 Task: Create a task  Develop a new online tool for online course scheduling , assign it to team member softage.4@softage.net in the project BoostTech and update the status of the task to  Off Track , set the priority of the task to Medium
Action: Mouse moved to (100, 64)
Screenshot: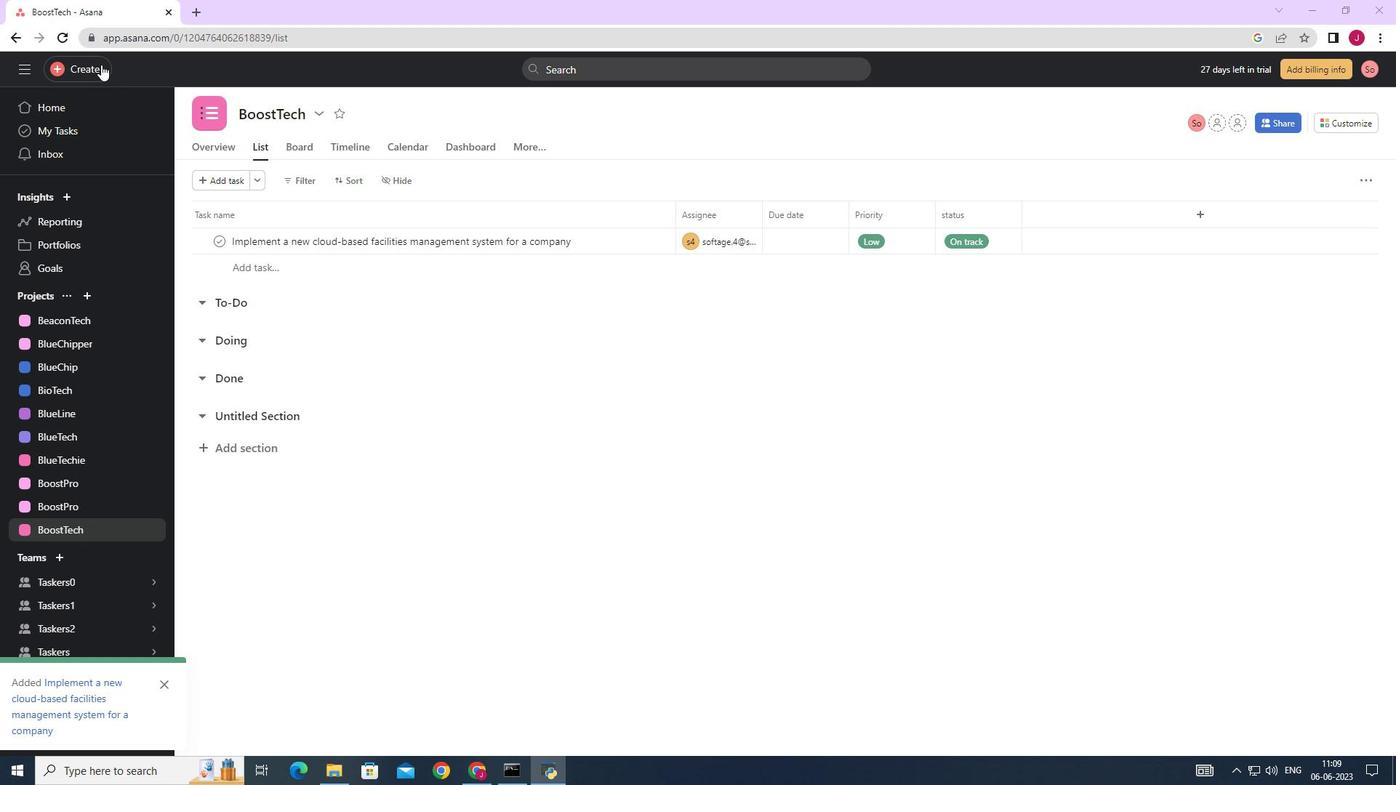 
Action: Mouse pressed left at (100, 64)
Screenshot: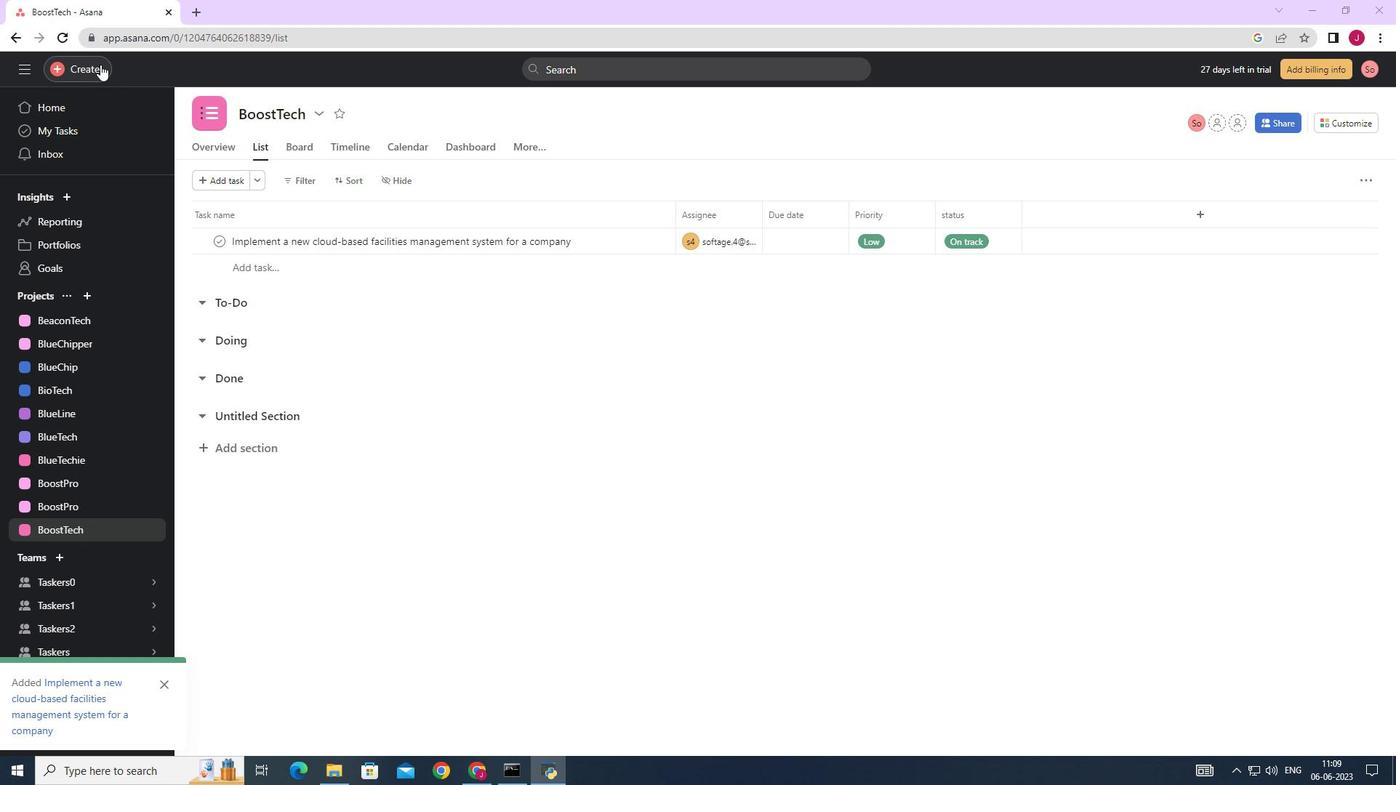 
Action: Mouse moved to (185, 77)
Screenshot: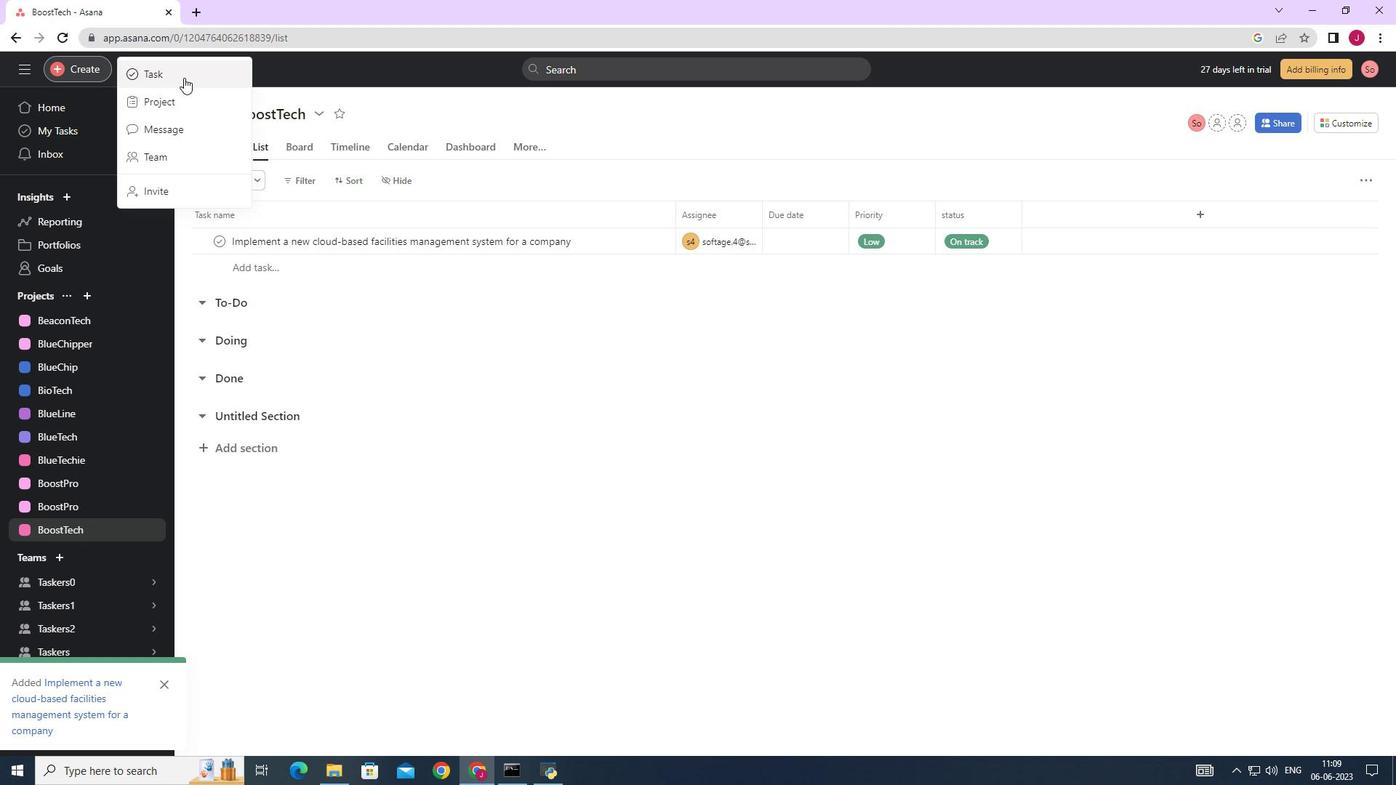 
Action: Mouse pressed left at (185, 77)
Screenshot: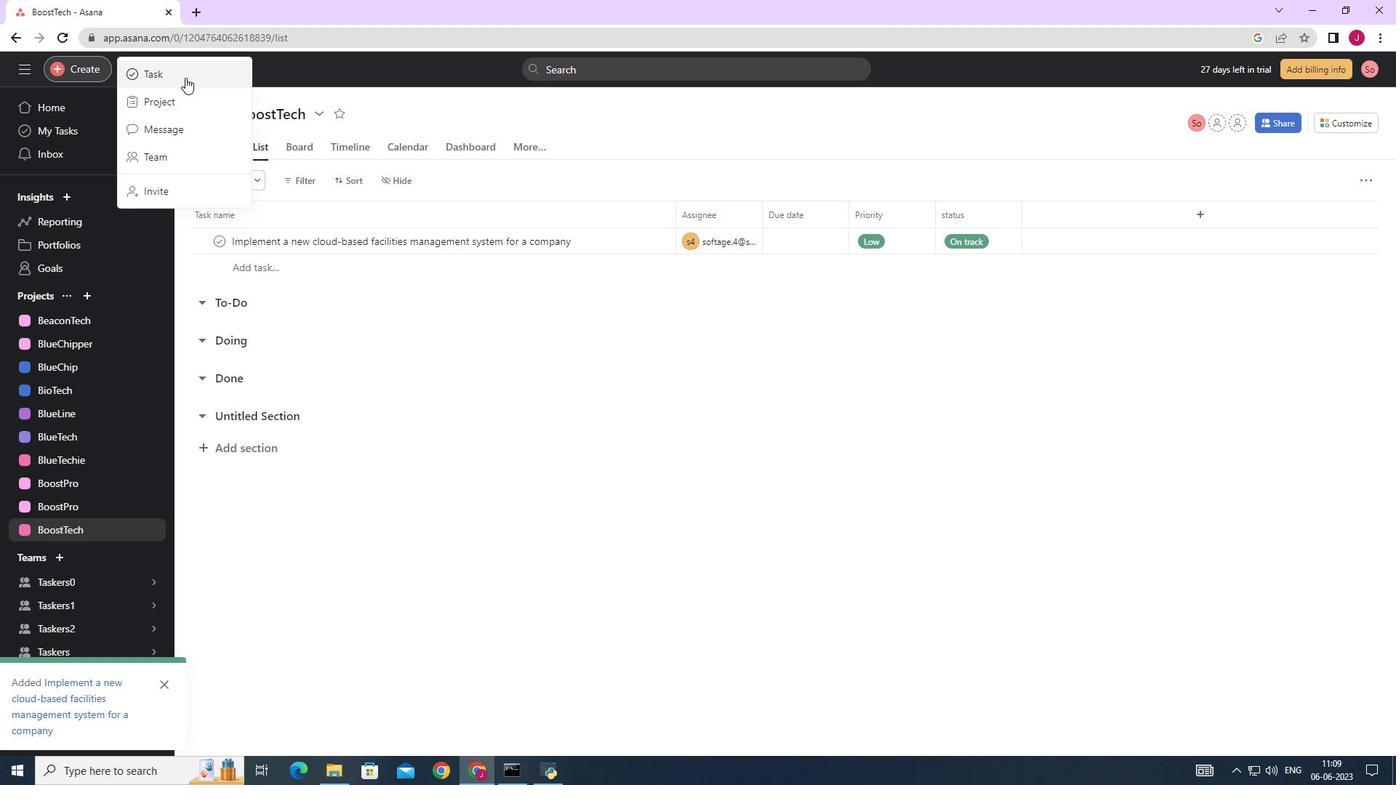 
Action: Mouse moved to (1109, 483)
Screenshot: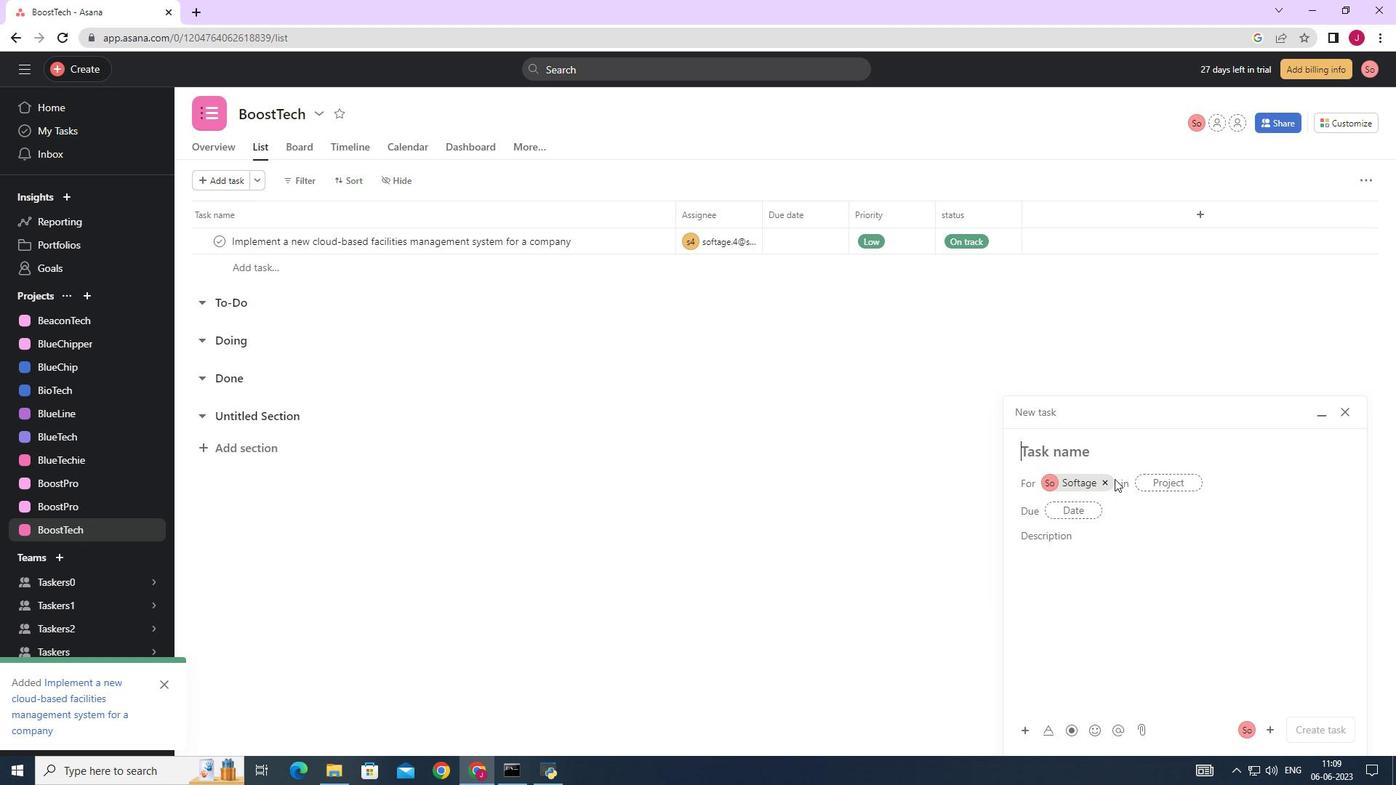 
Action: Mouse pressed left at (1109, 483)
Screenshot: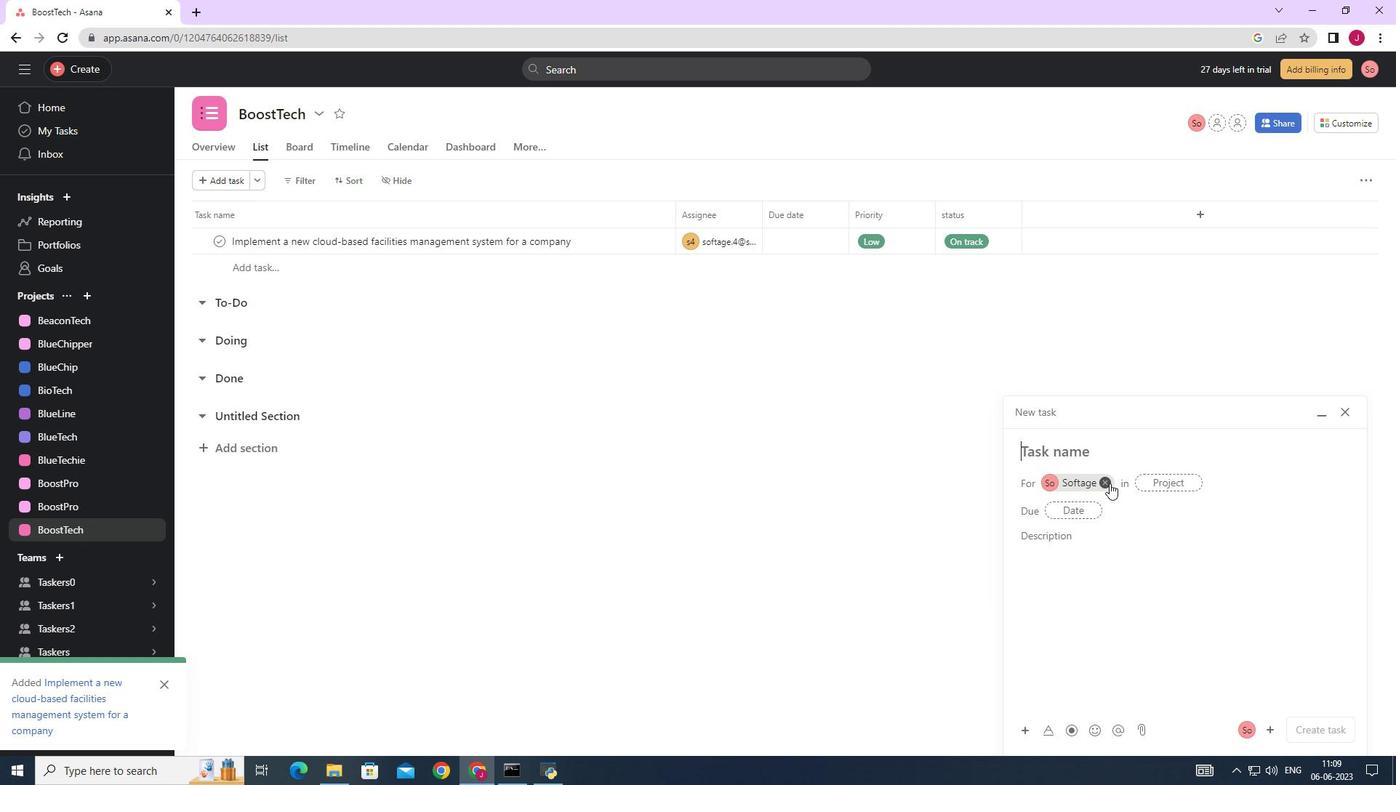 
Action: Mouse moved to (1059, 447)
Screenshot: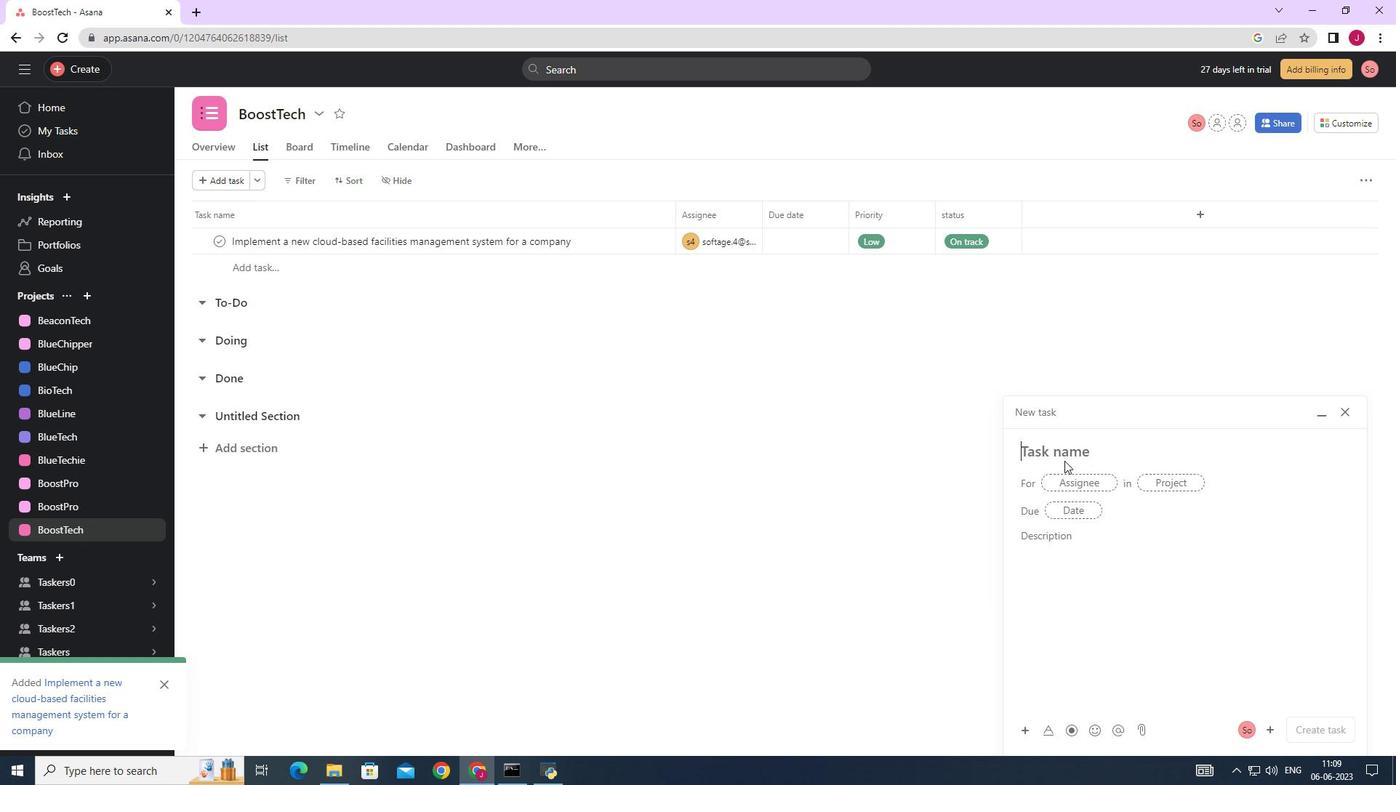 
Action: Mouse pressed left at (1059, 447)
Screenshot: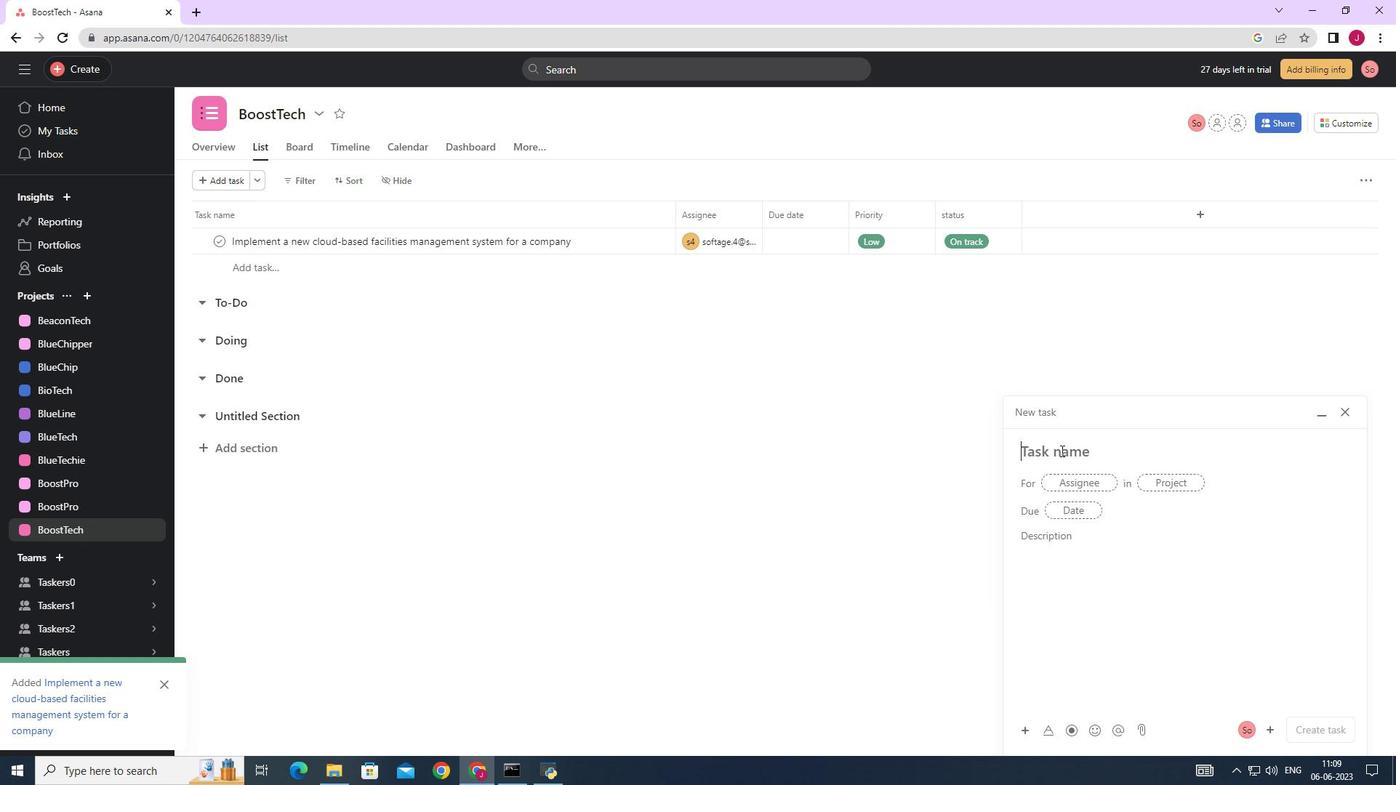 
Action: Key pressed <Key.caps_lock>D<Key.caps_lock>evelop<Key.space>a<Key.space>new<Key.space>tool<Key.space>for<Key.space>online<Key.space>course<Key.space>scheduling
Screenshot: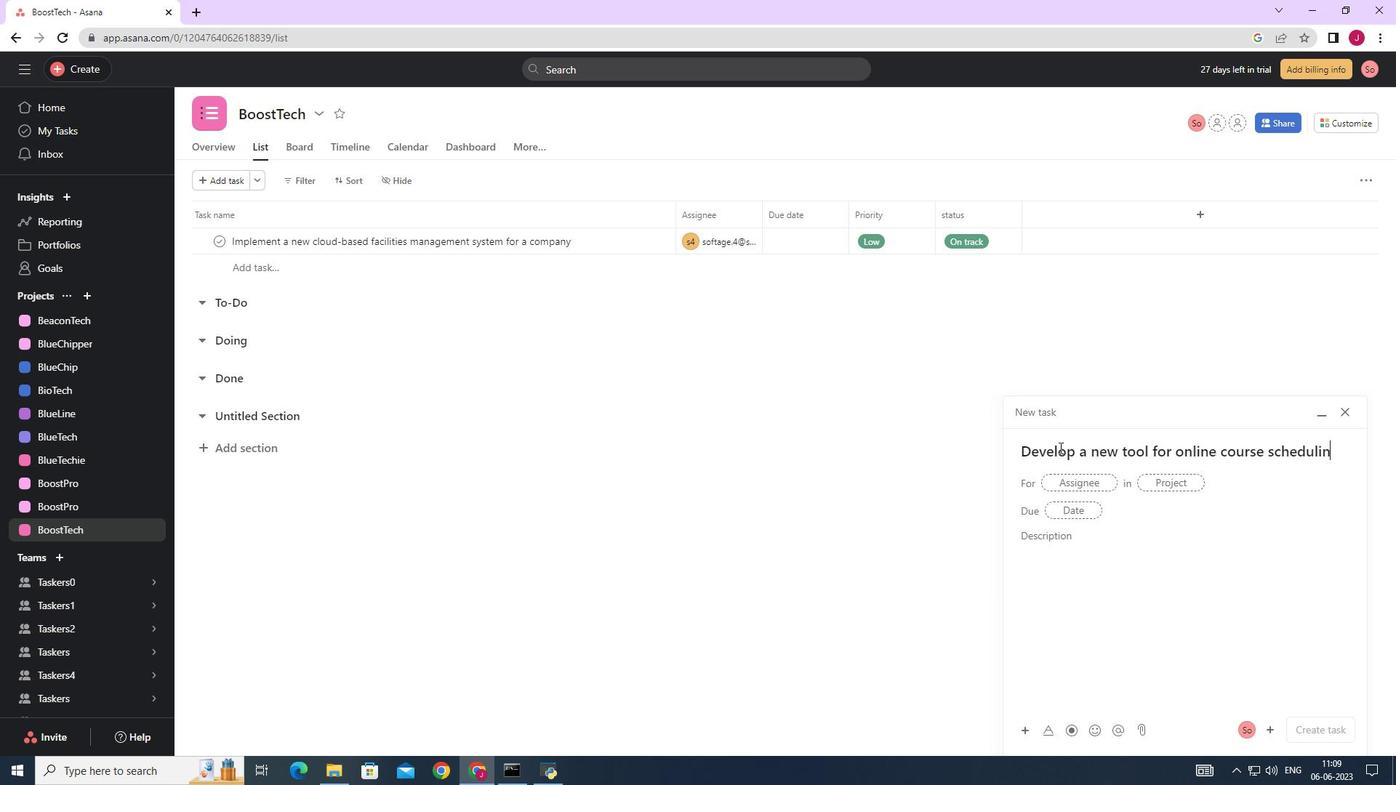 
Action: Mouse moved to (1076, 489)
Screenshot: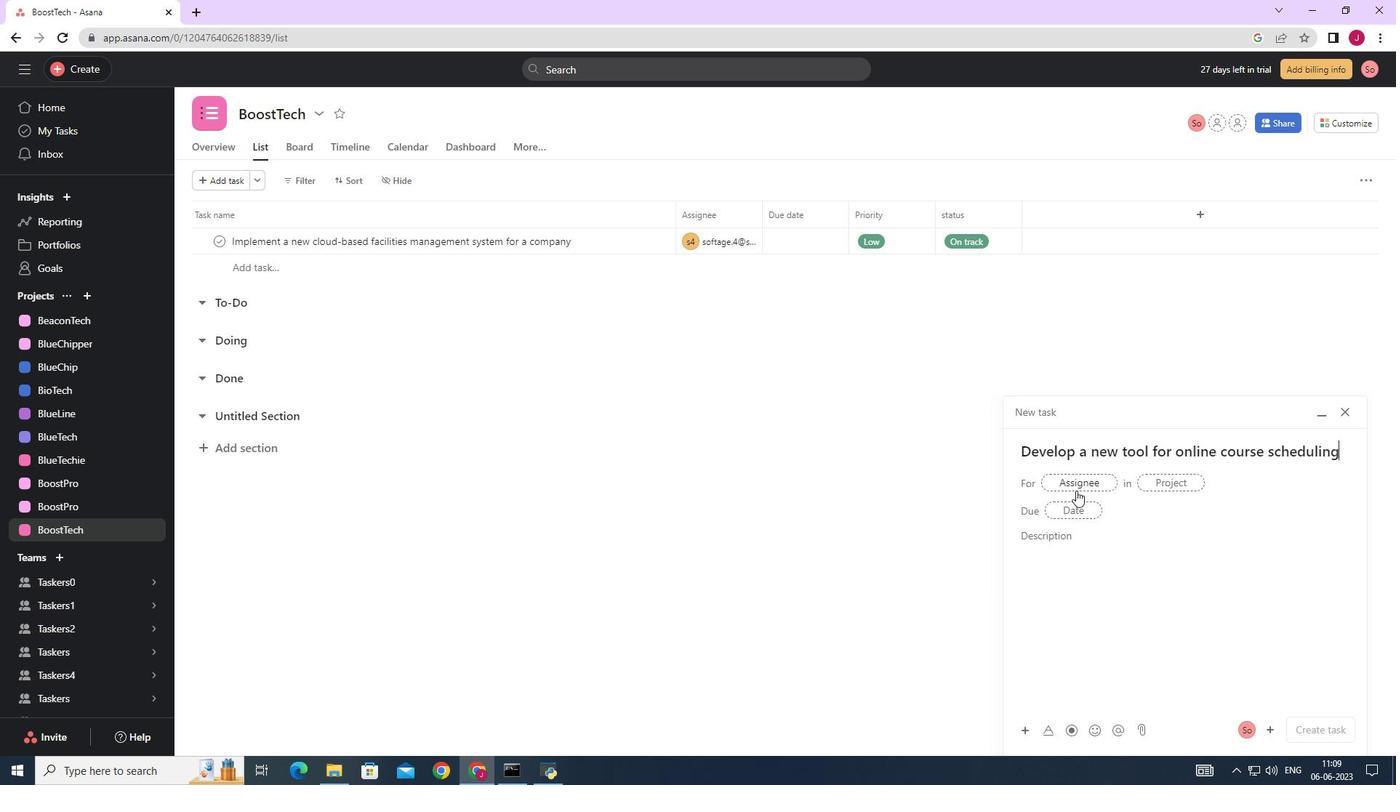 
Action: Mouse pressed left at (1076, 489)
Screenshot: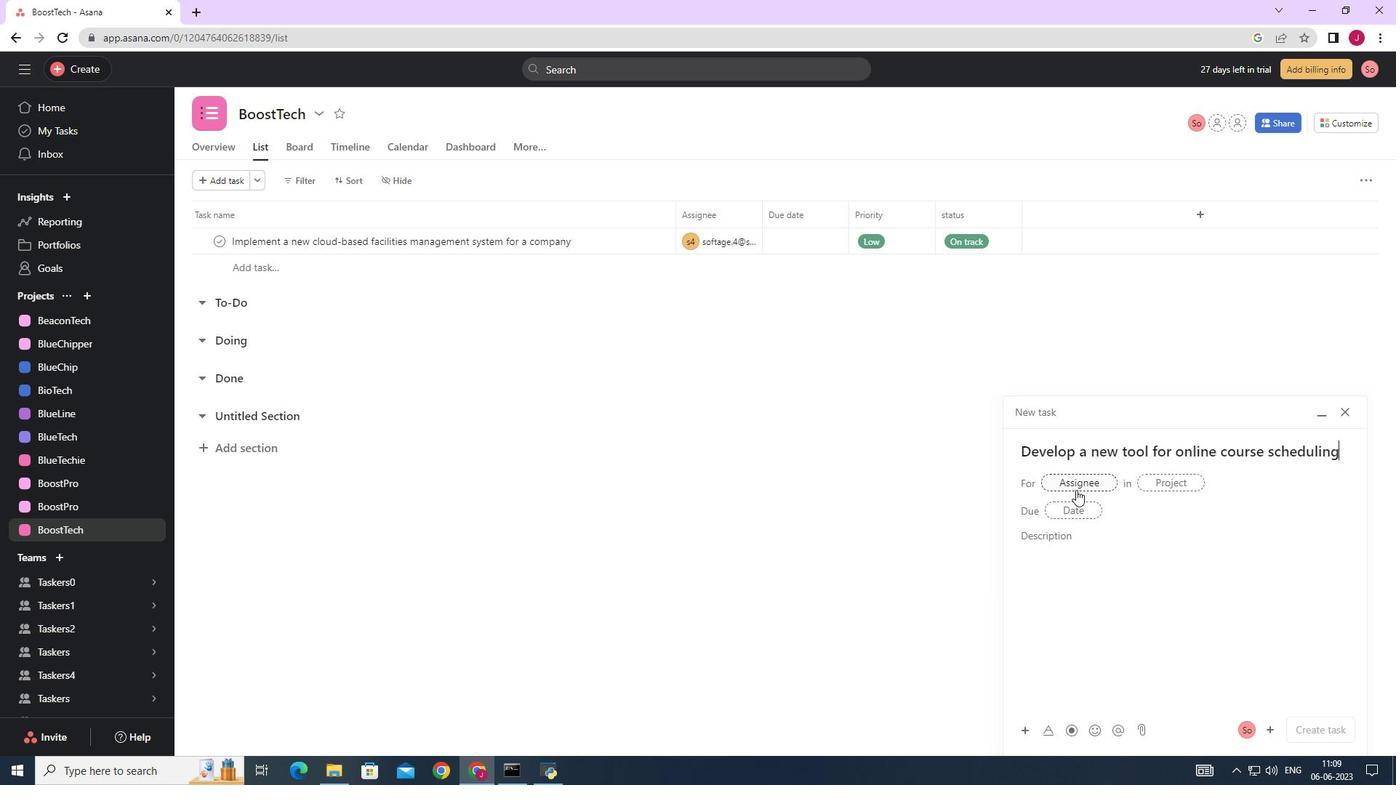
Action: Key pressed softage.4
Screenshot: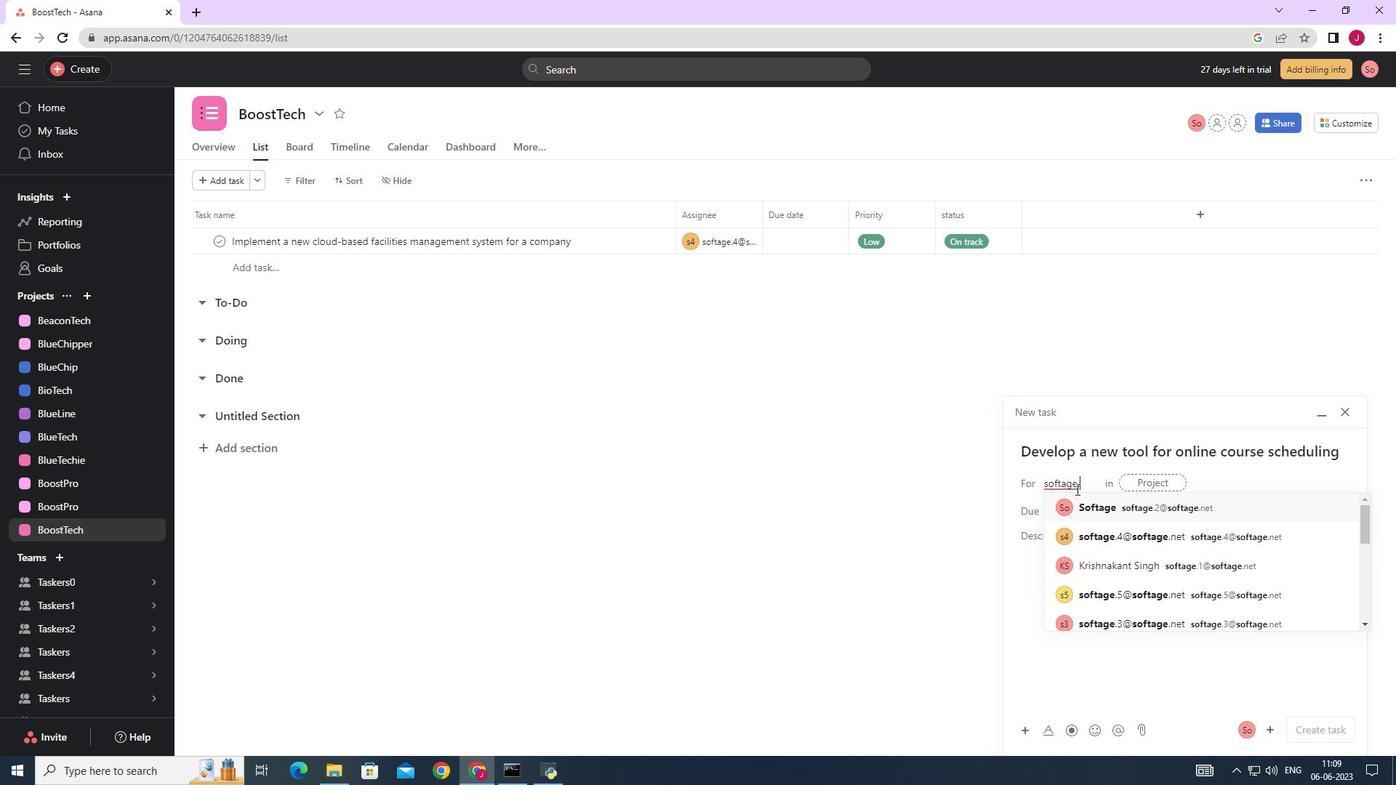 
Action: Mouse moved to (1126, 507)
Screenshot: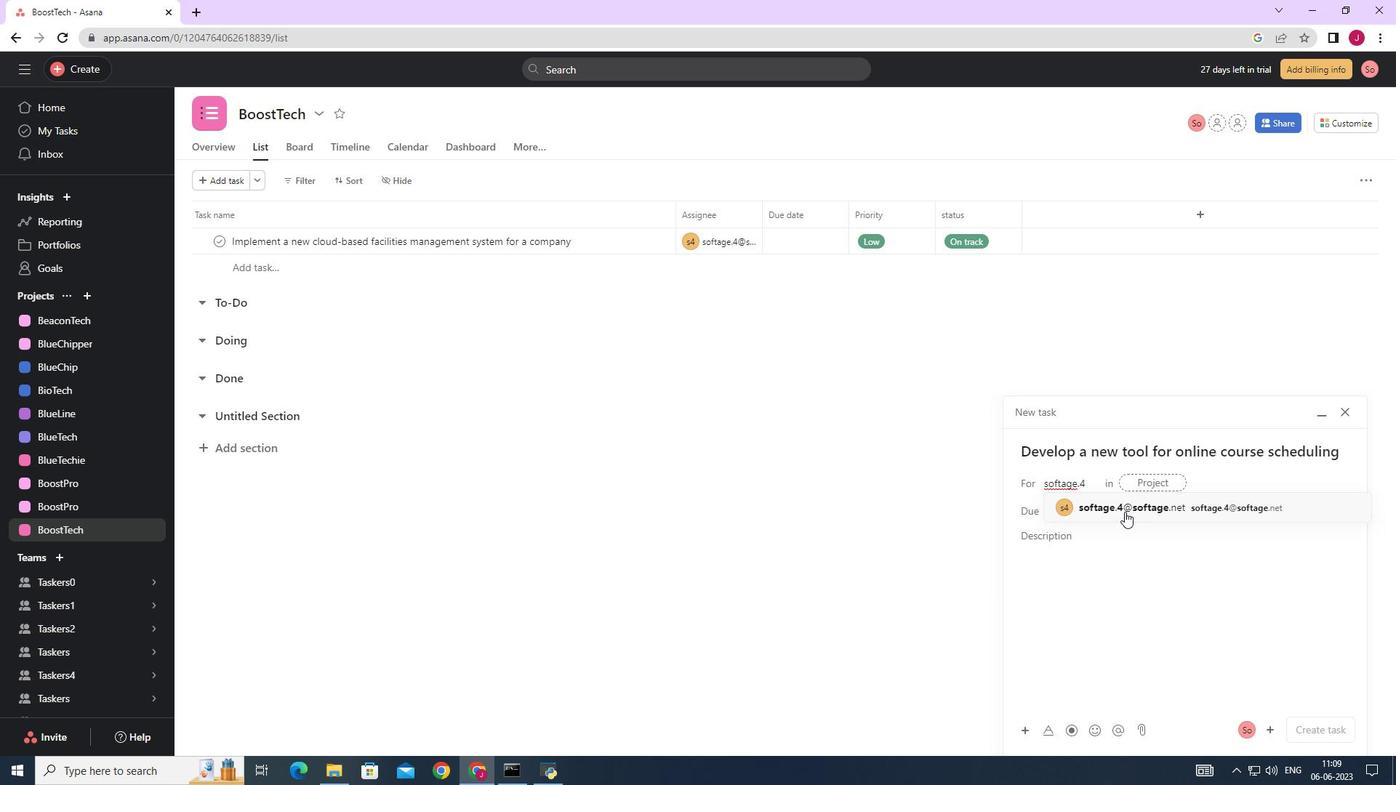 
Action: Mouse pressed left at (1126, 507)
Screenshot: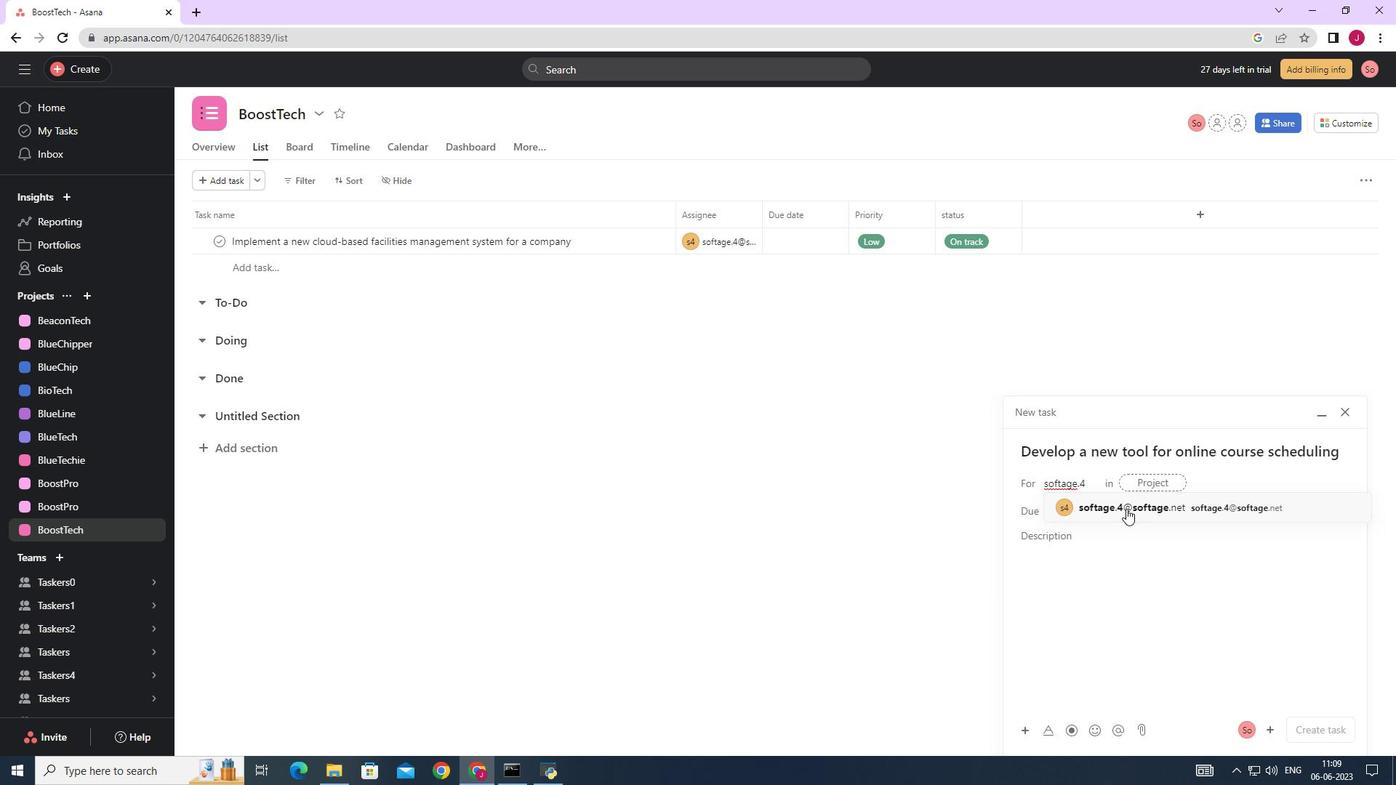 
Action: Mouse moved to (907, 503)
Screenshot: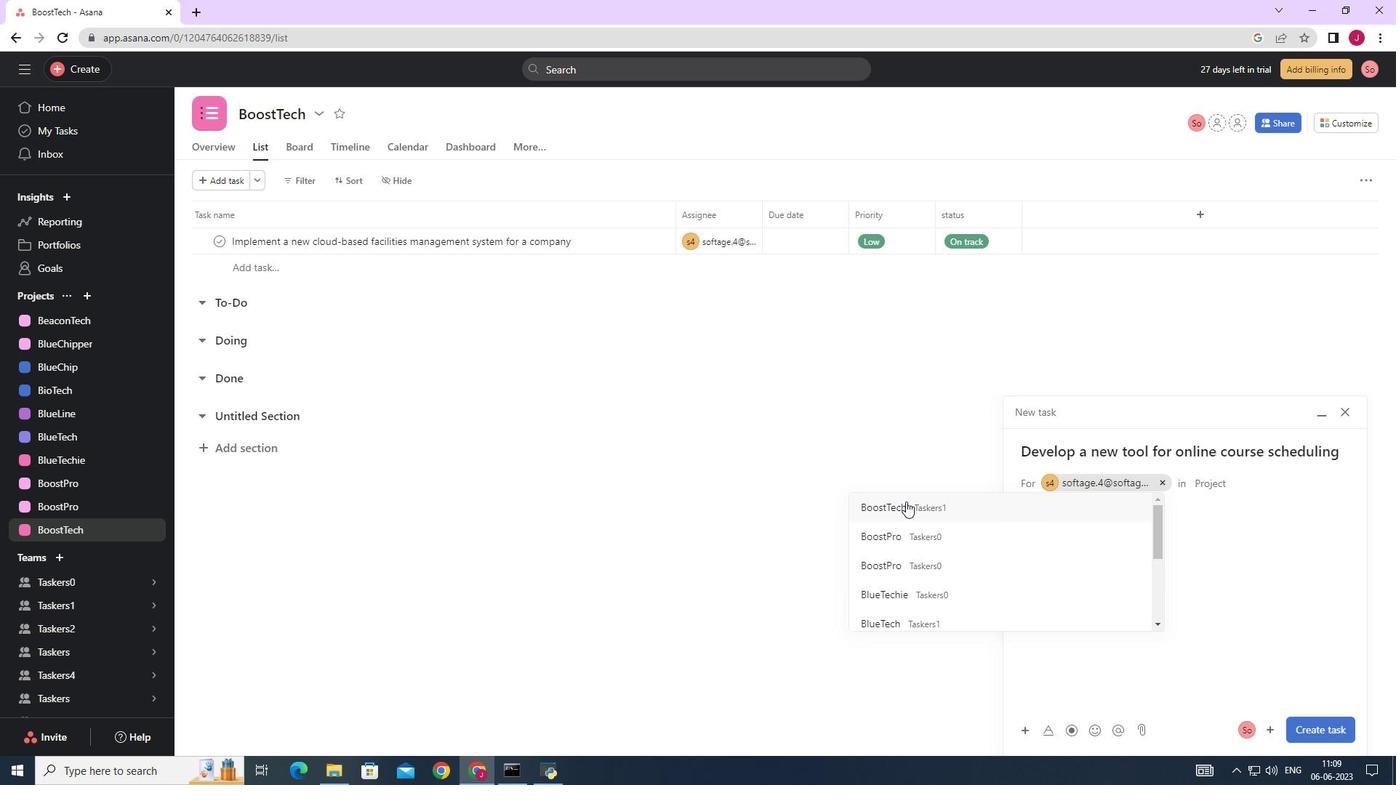 
Action: Mouse pressed left at (907, 503)
Screenshot: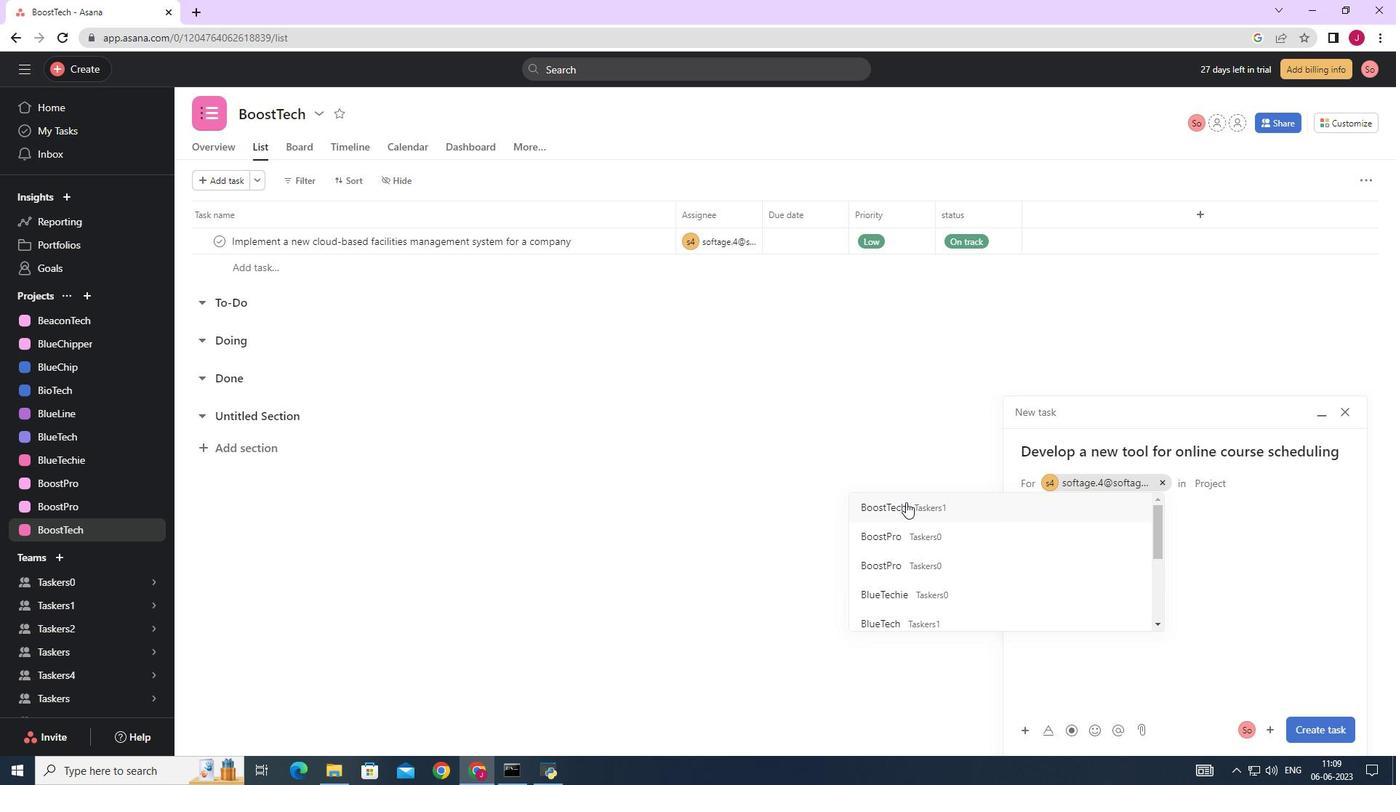 
Action: Mouse moved to (1100, 545)
Screenshot: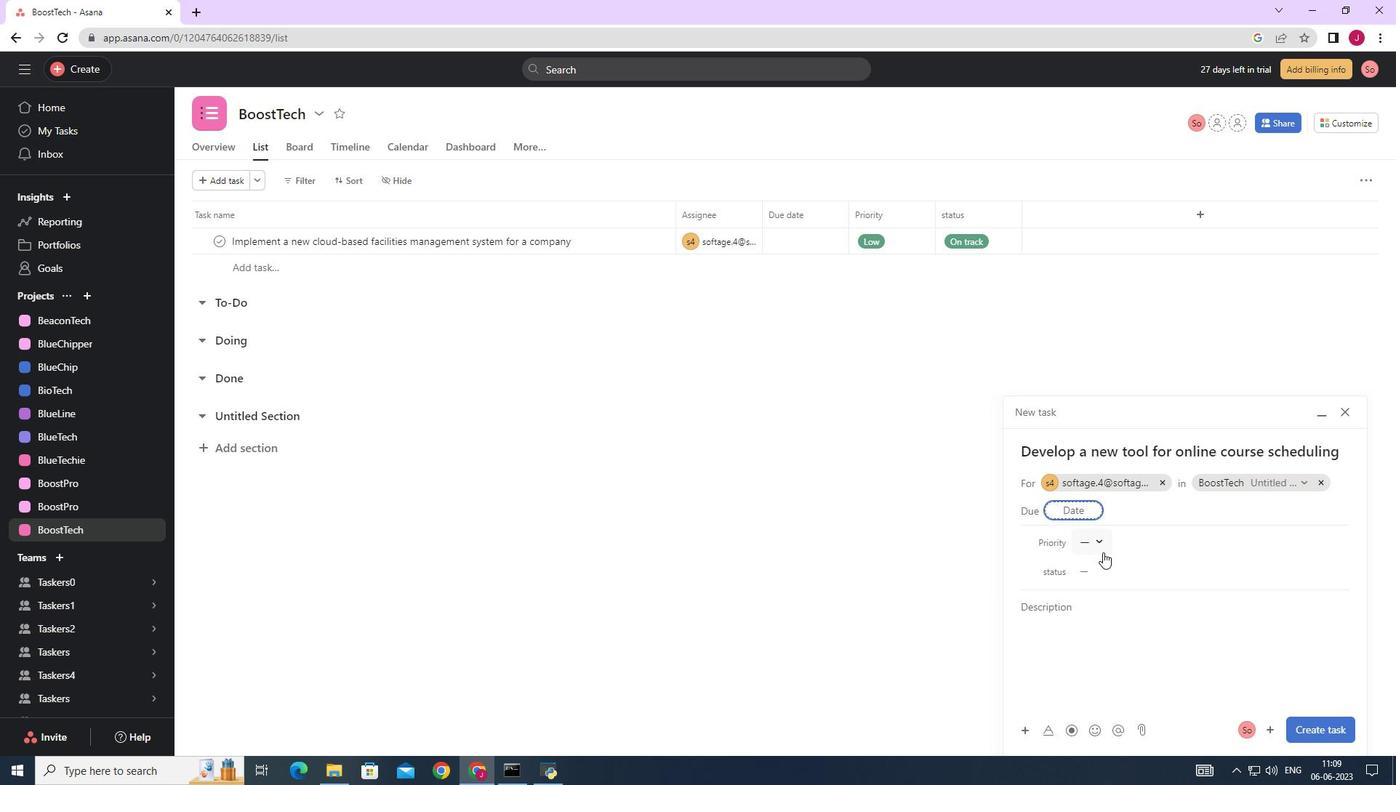 
Action: Mouse pressed left at (1100, 545)
Screenshot: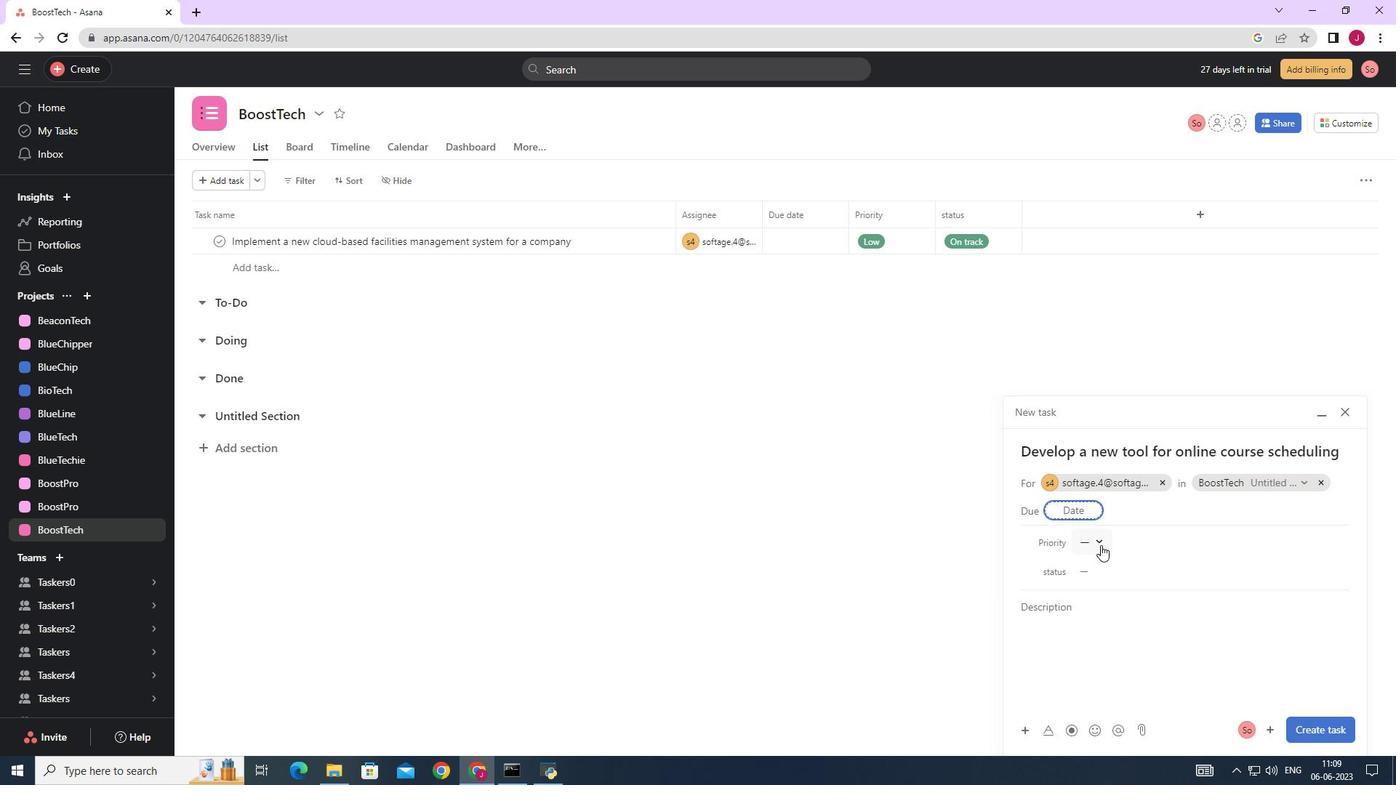 
Action: Mouse moved to (1123, 617)
Screenshot: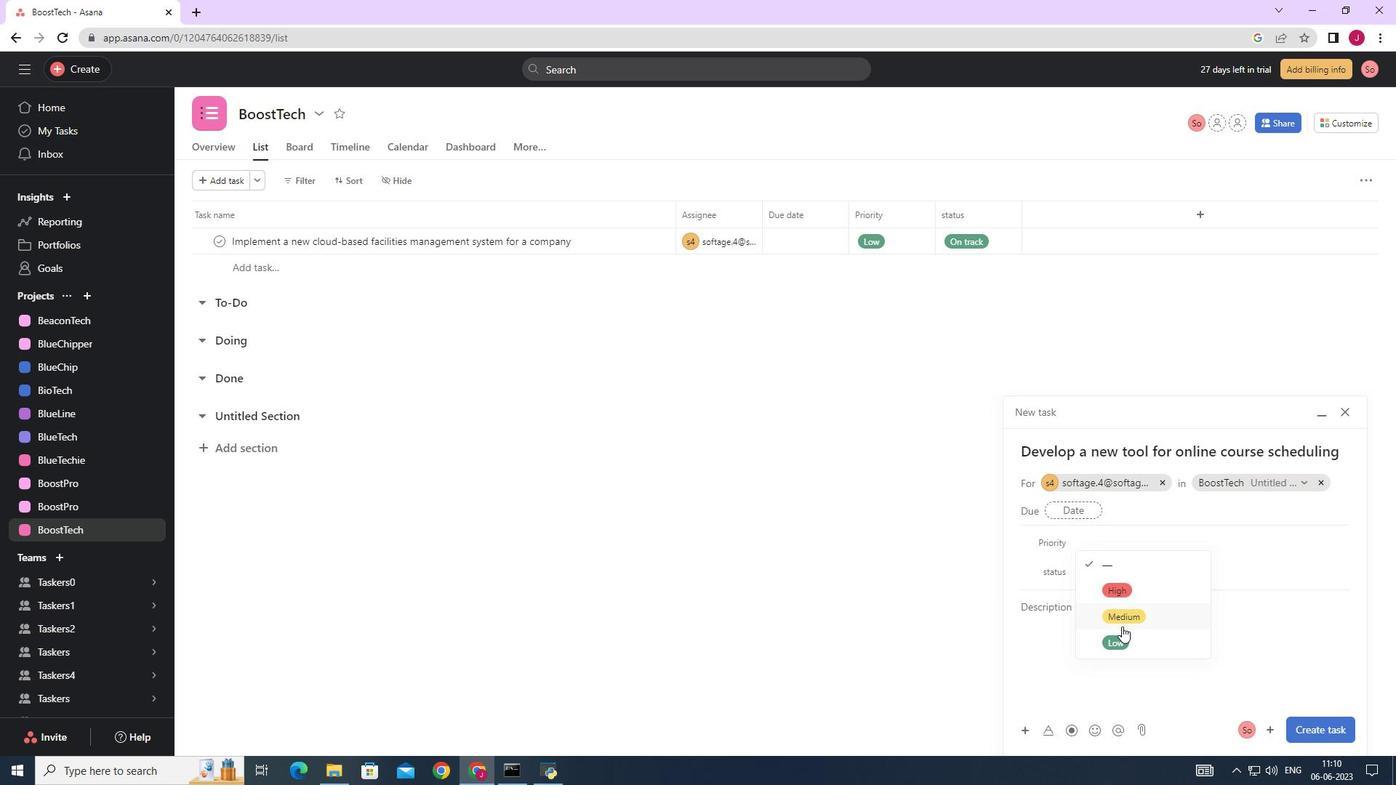 
Action: Mouse pressed left at (1123, 617)
Screenshot: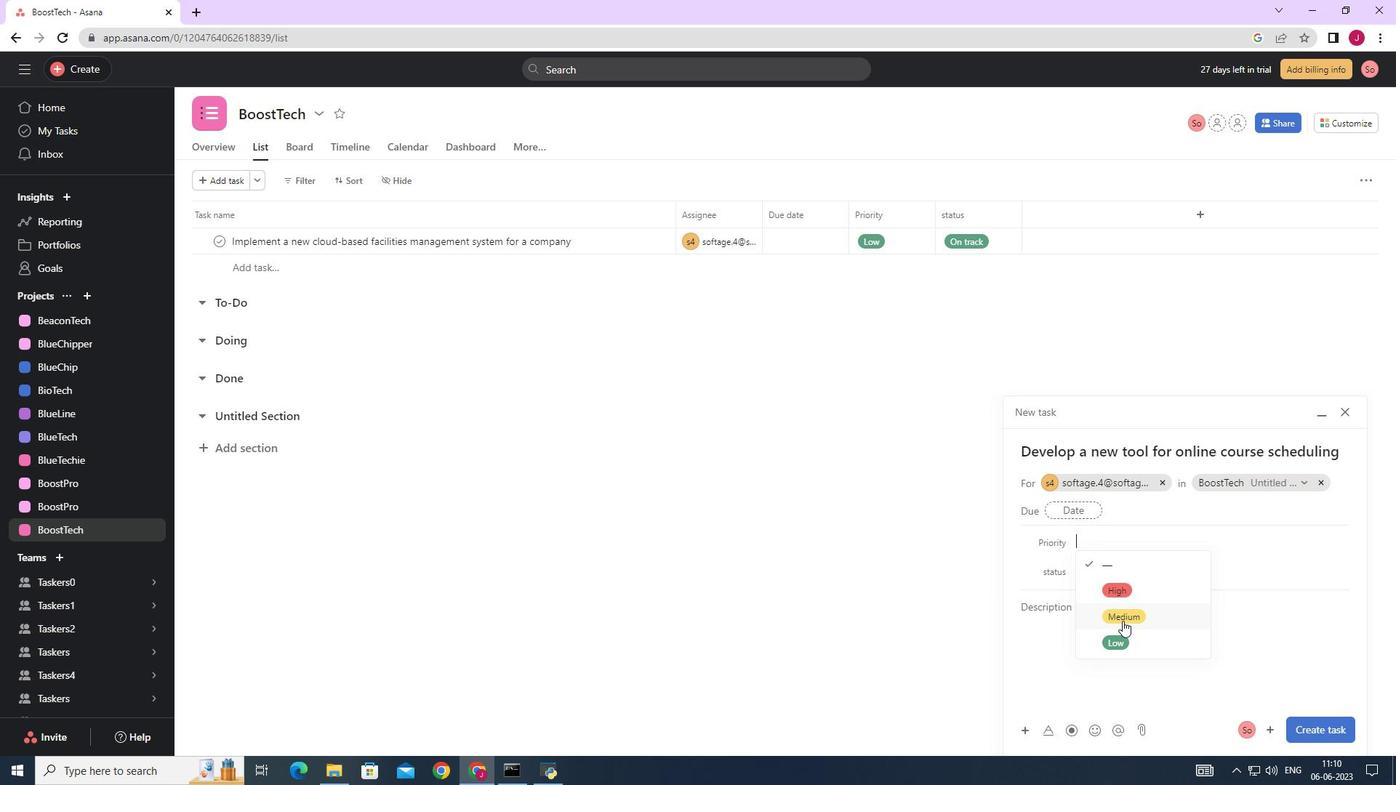 
Action: Mouse moved to (1095, 565)
Screenshot: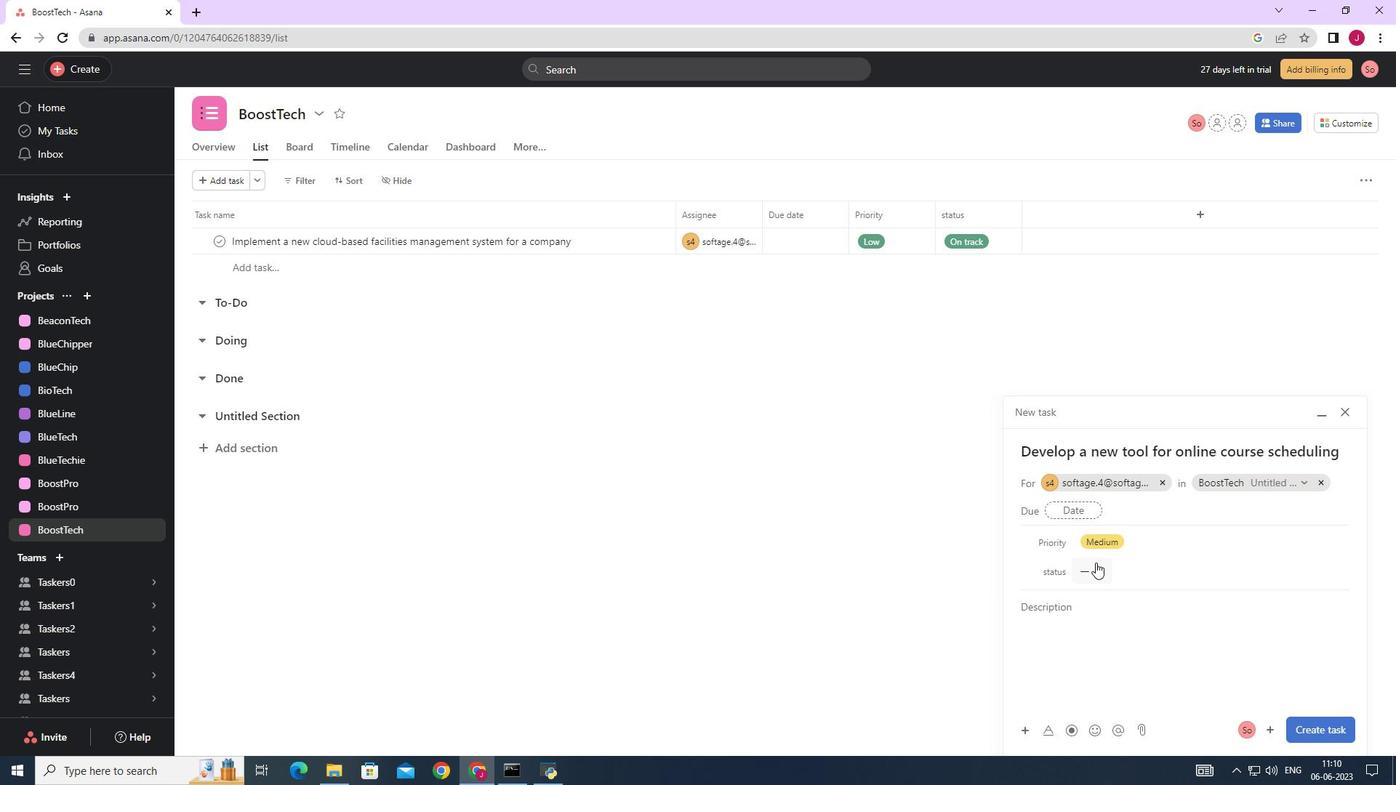
Action: Mouse pressed left at (1095, 565)
Screenshot: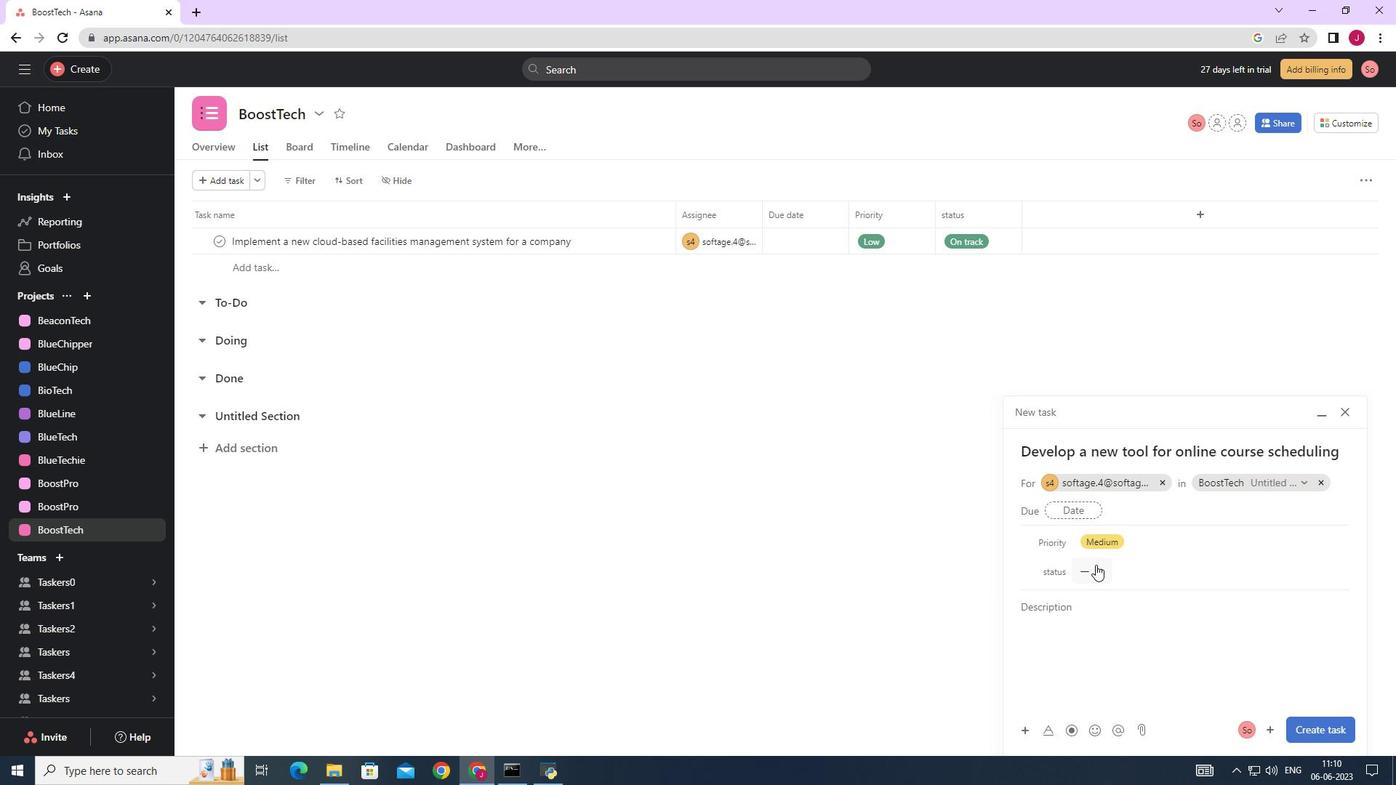 
Action: Mouse moved to (1122, 642)
Screenshot: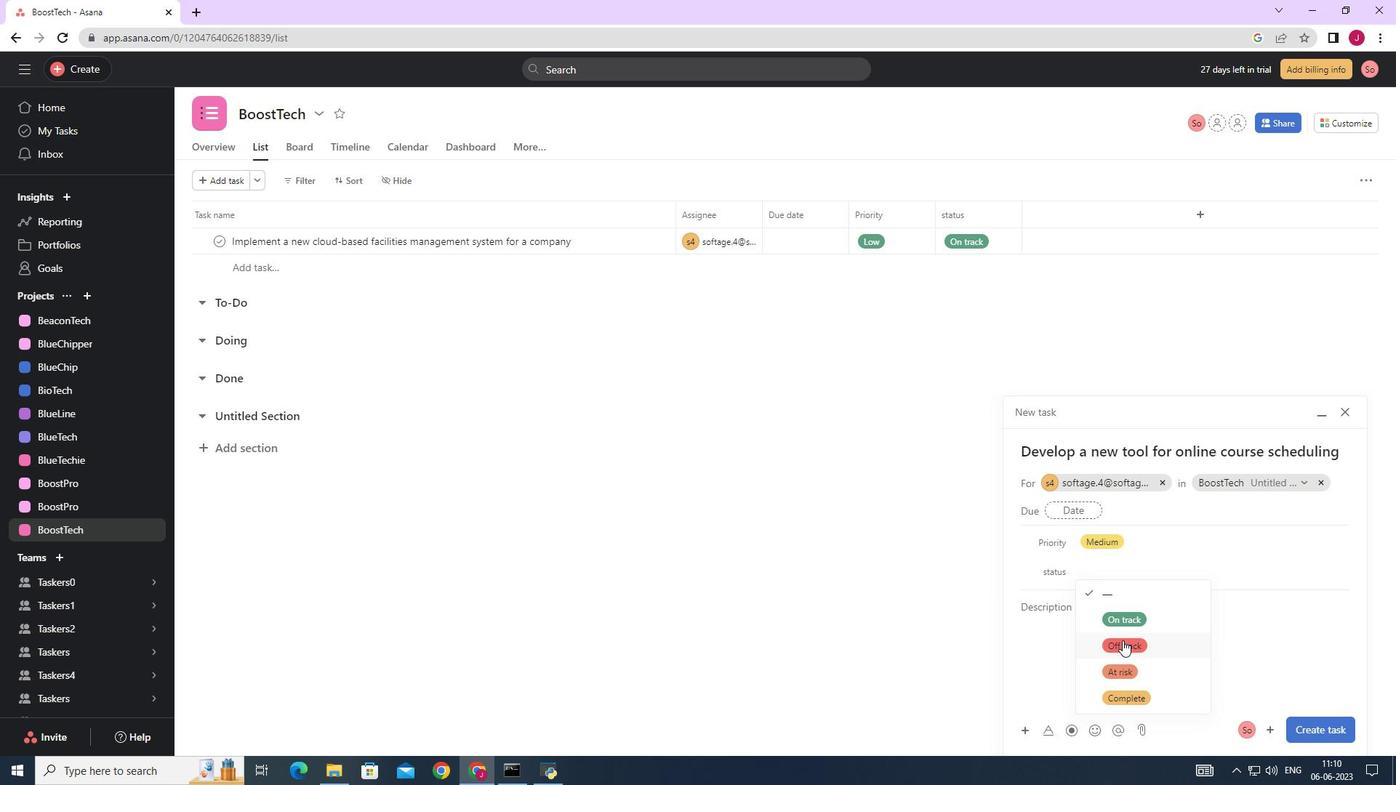 
Action: Mouse pressed left at (1122, 642)
Screenshot: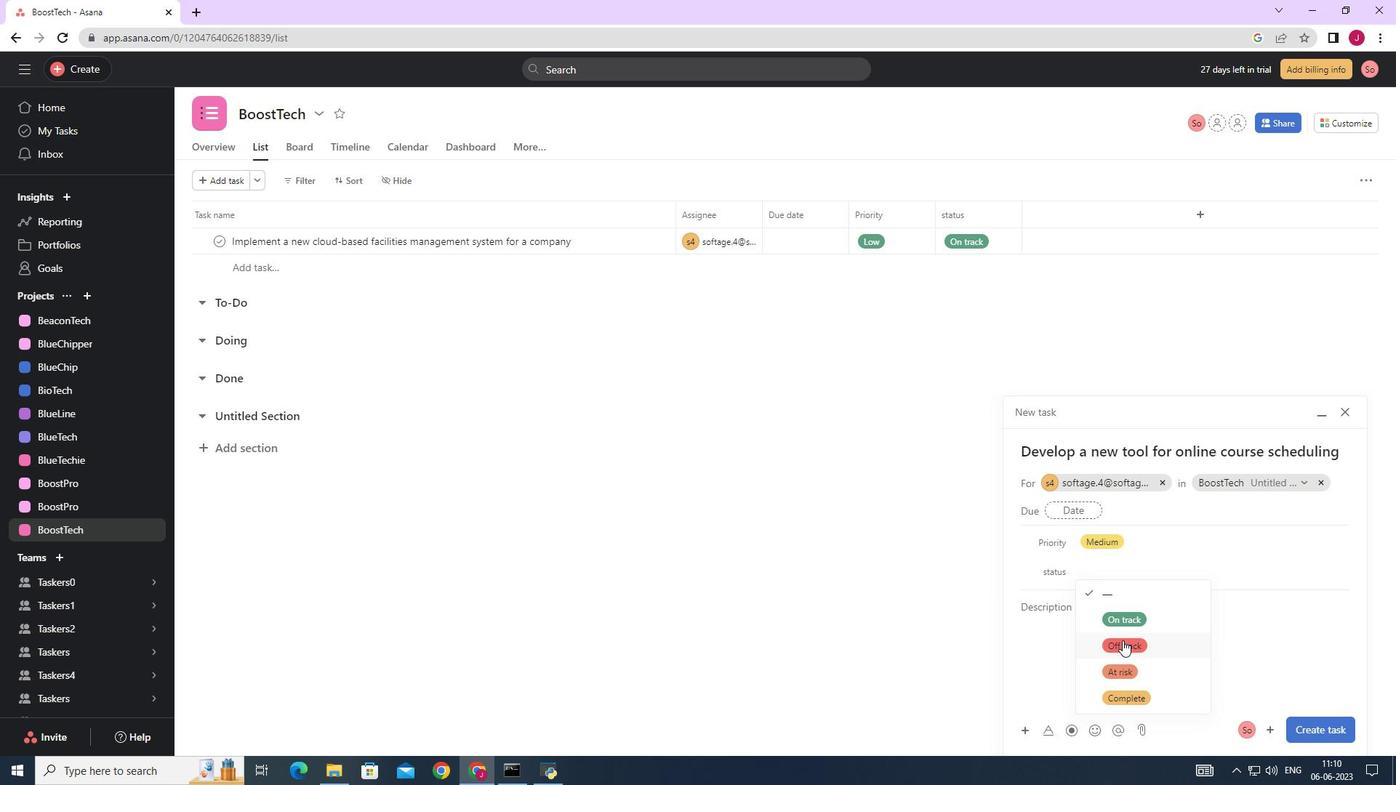 
Action: Mouse moved to (1327, 731)
Screenshot: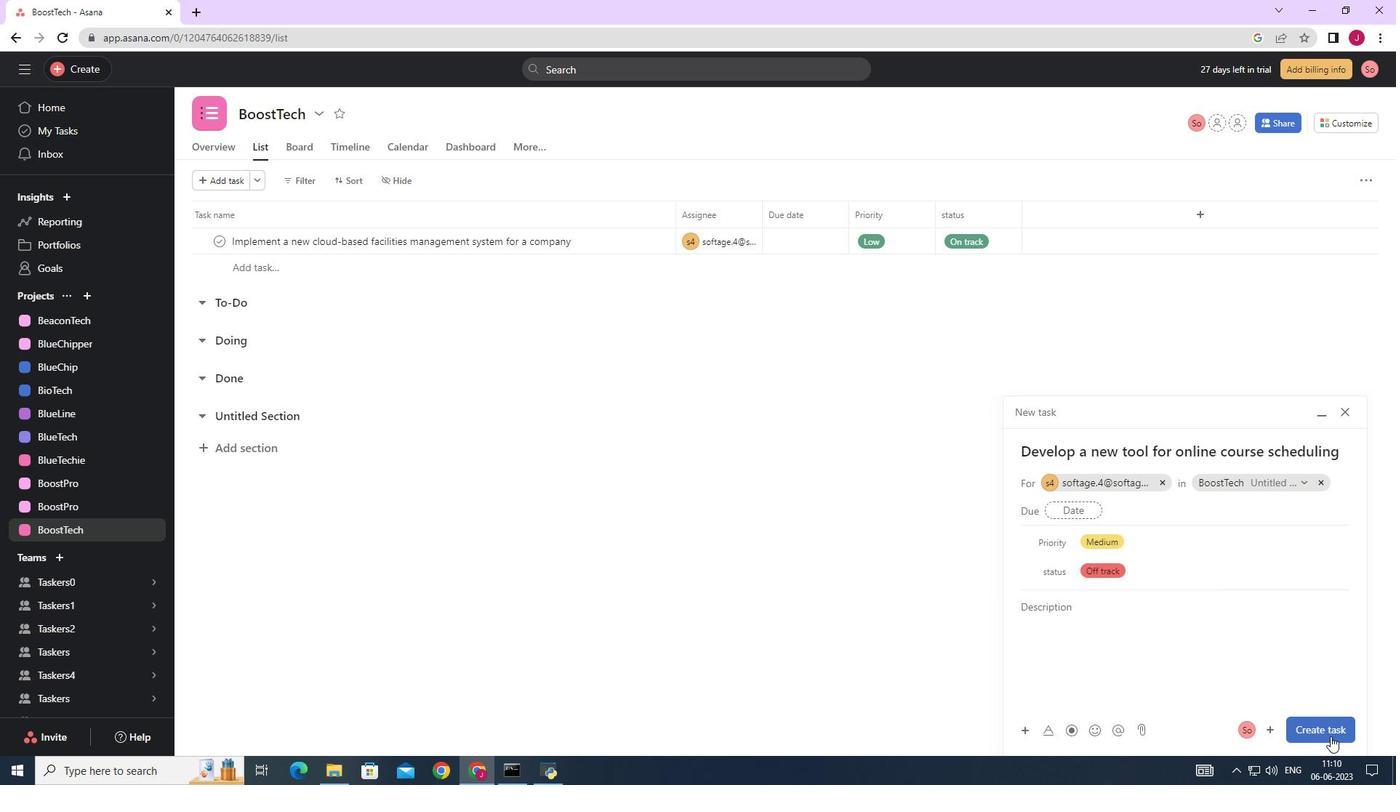
Action: Mouse pressed left at (1327, 731)
Screenshot: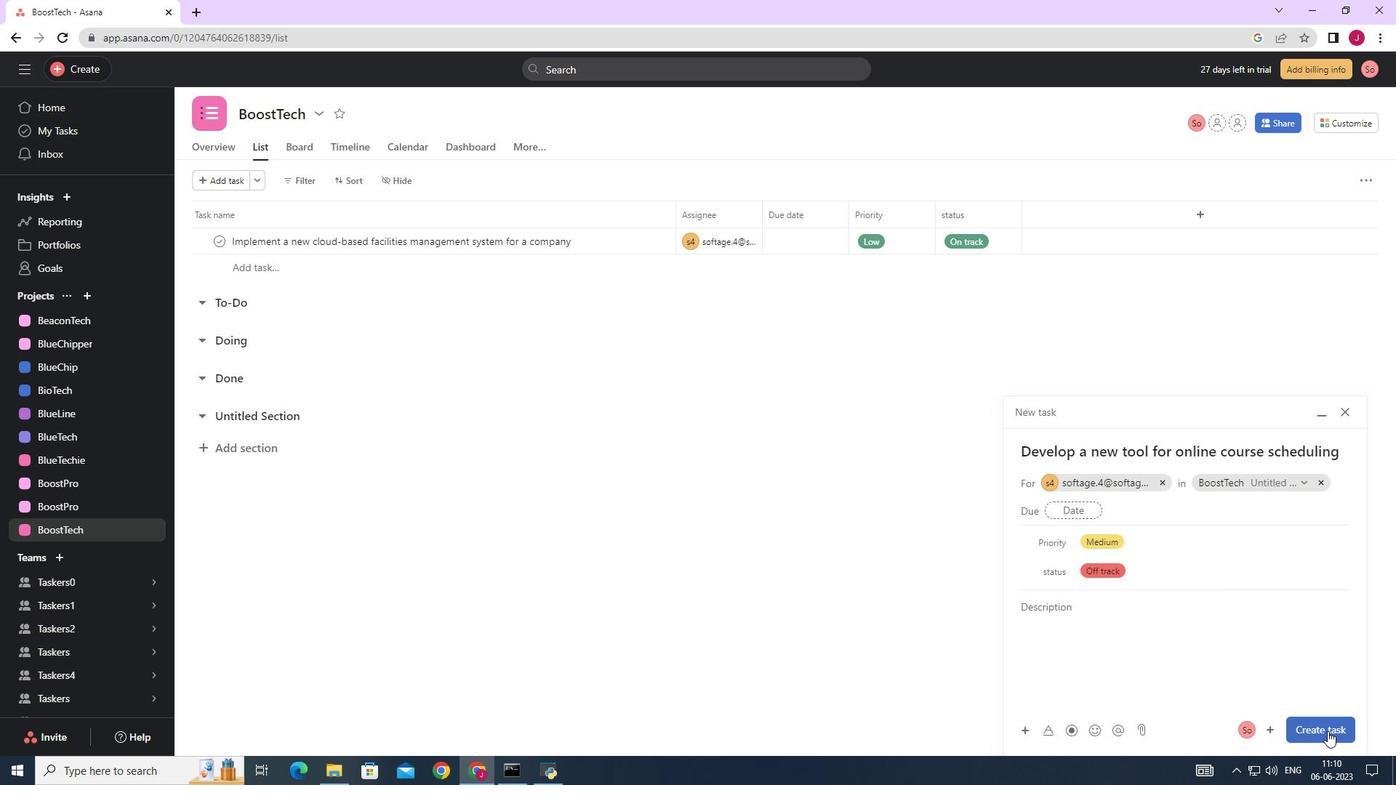 
Action: Mouse moved to (1140, 660)
Screenshot: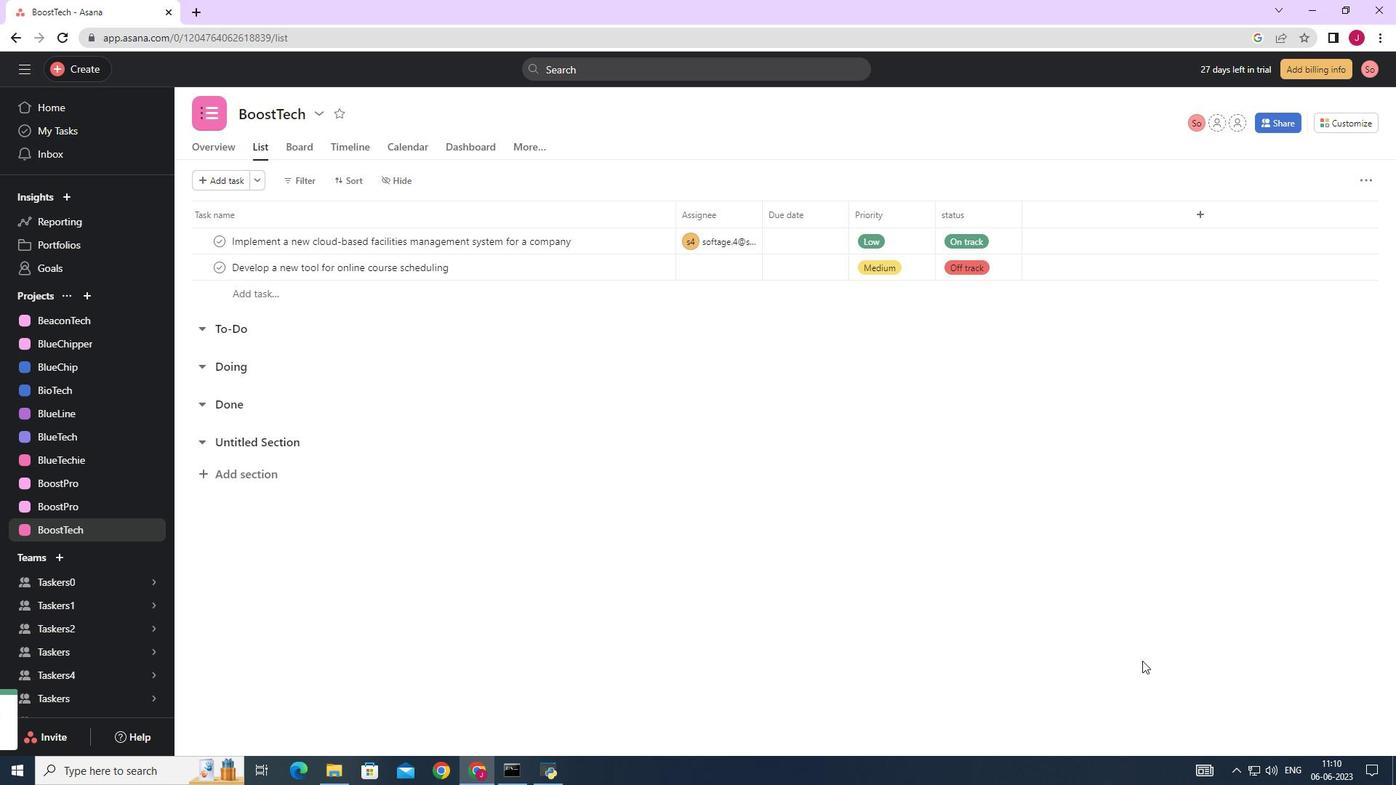 
